 Task: Help me in understanding more about performance testing using the assistant
Action: Mouse scrolled (226, 169) with delta (0, 0)
Screenshot: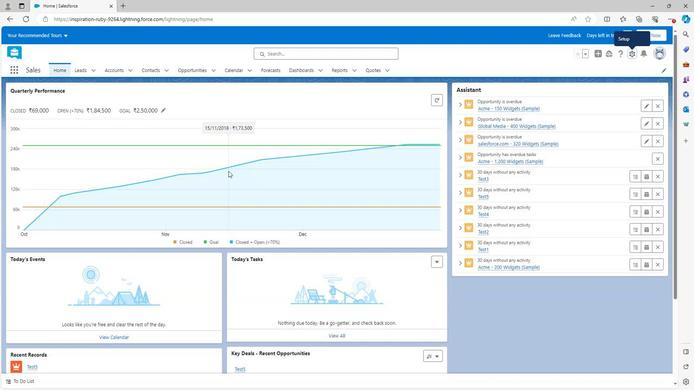 
Action: Mouse scrolled (226, 169) with delta (0, 0)
Screenshot: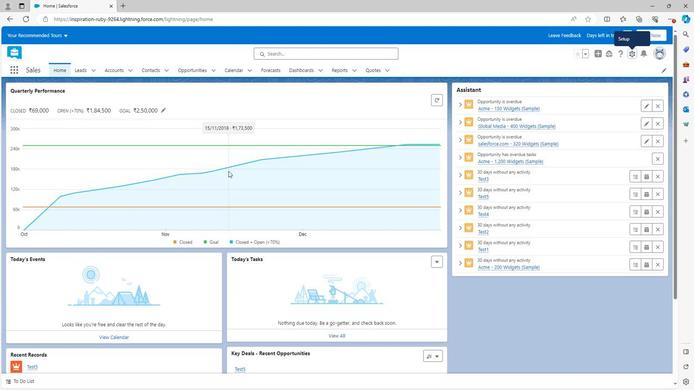 
Action: Mouse scrolled (226, 169) with delta (0, 0)
Screenshot: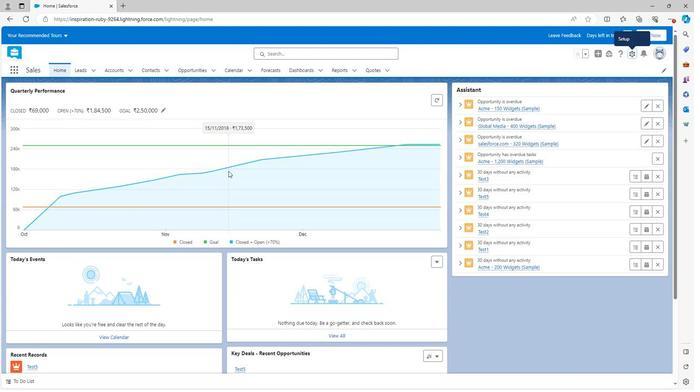 
Action: Mouse scrolled (226, 169) with delta (0, 0)
Screenshot: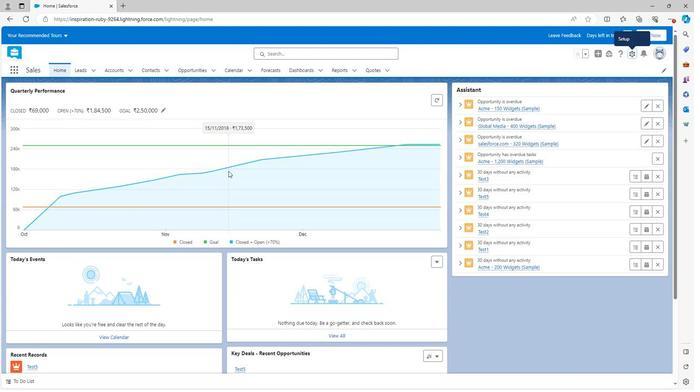 
Action: Mouse scrolled (226, 170) with delta (0, 0)
Screenshot: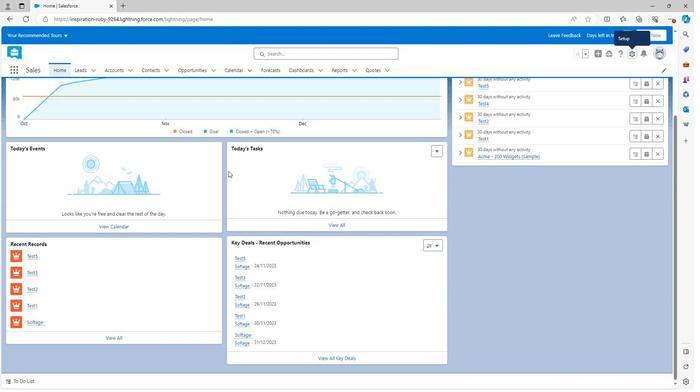 
Action: Mouse scrolled (226, 170) with delta (0, 0)
Screenshot: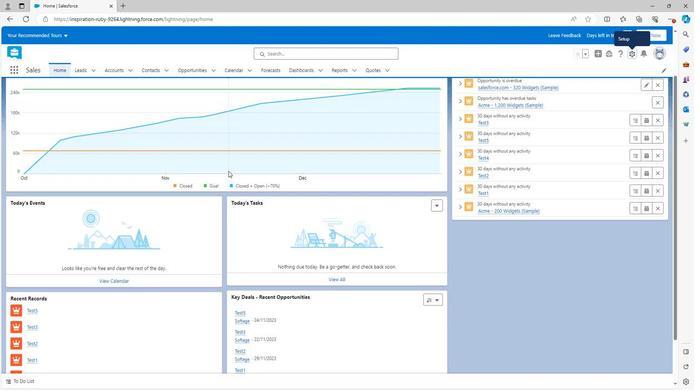 
Action: Mouse scrolled (226, 170) with delta (0, 0)
Screenshot: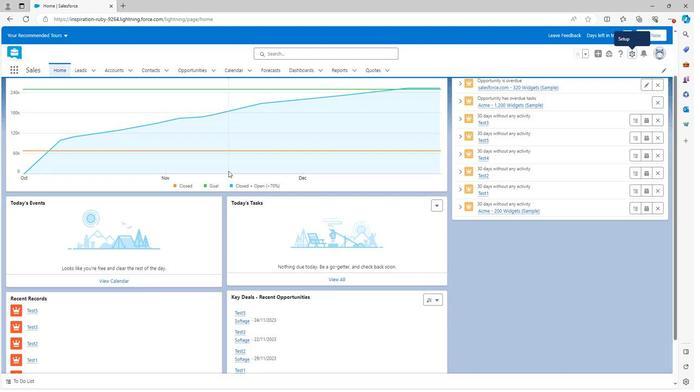 
Action: Mouse scrolled (226, 170) with delta (0, 0)
Screenshot: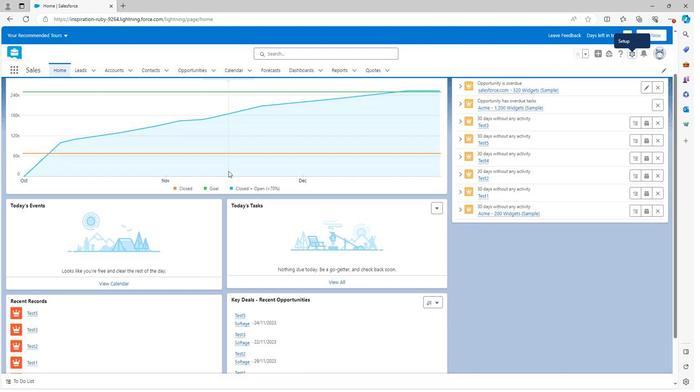 
Action: Mouse scrolled (226, 170) with delta (0, 0)
Screenshot: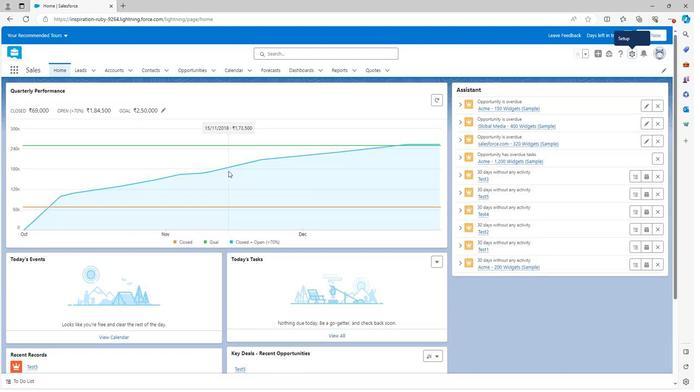 
Action: Mouse scrolled (226, 170) with delta (0, 0)
Screenshot: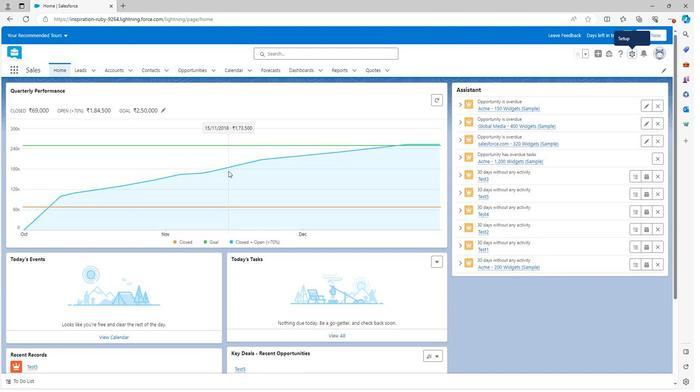 
Action: Mouse moved to (627, 50)
Screenshot: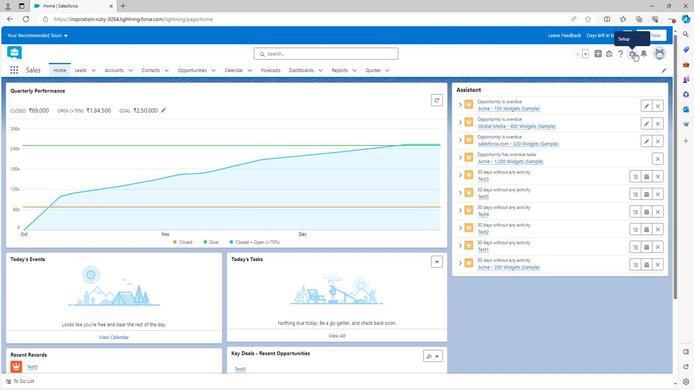 
Action: Mouse pressed left at (627, 50)
Screenshot: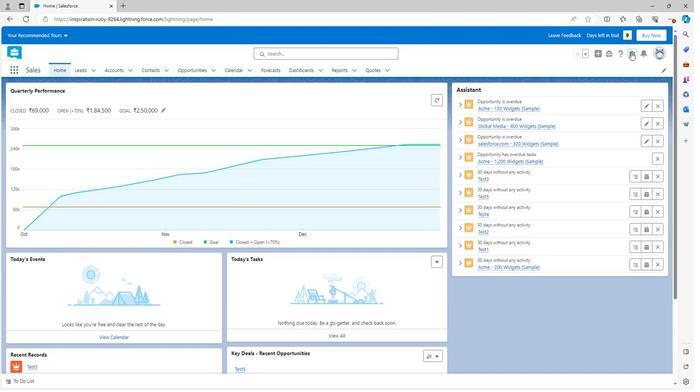 
Action: Mouse moved to (595, 72)
Screenshot: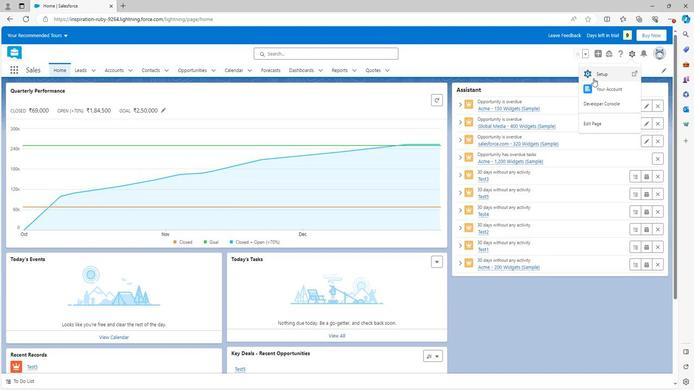 
Action: Mouse pressed left at (595, 72)
Screenshot: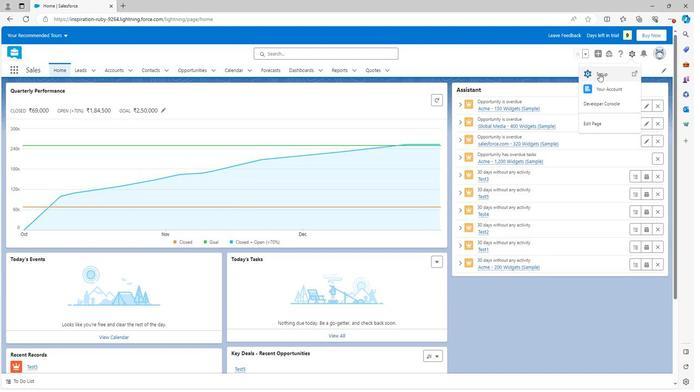 
Action: Mouse moved to (7, 329)
Screenshot: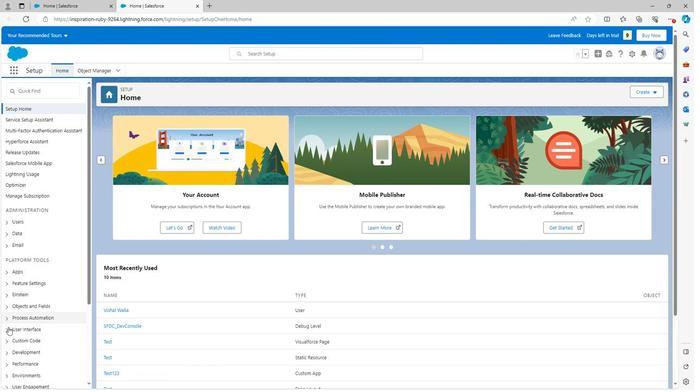 
Action: Mouse scrolled (7, 329) with delta (0, 0)
Screenshot: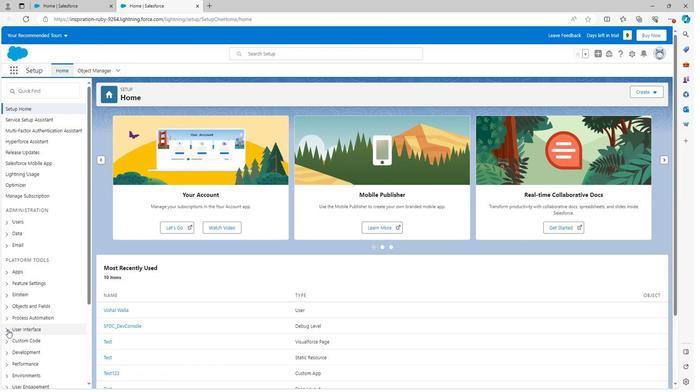 
Action: Mouse moved to (5, 317)
Screenshot: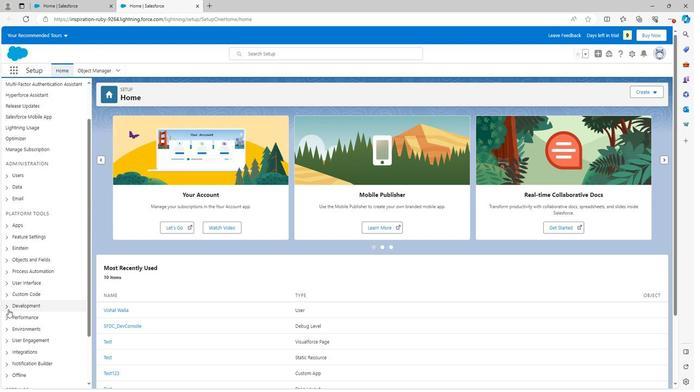 
Action: Mouse pressed left at (5, 317)
Screenshot: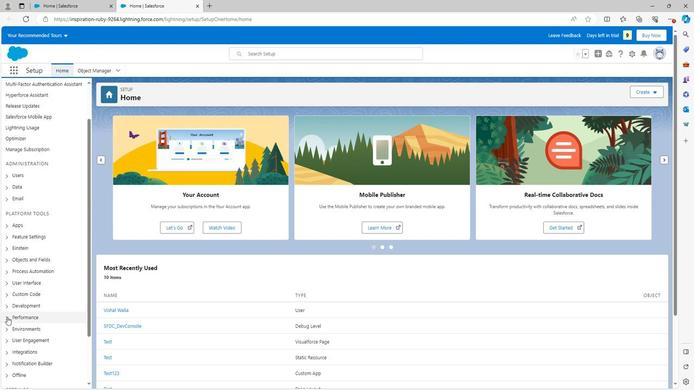 
Action: Mouse moved to (14, 330)
Screenshot: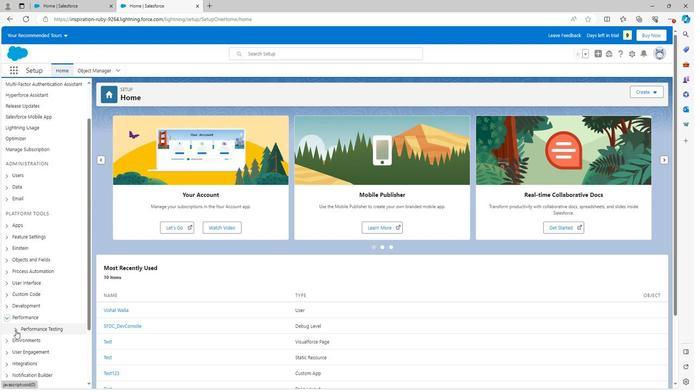 
Action: Mouse pressed left at (14, 330)
Screenshot: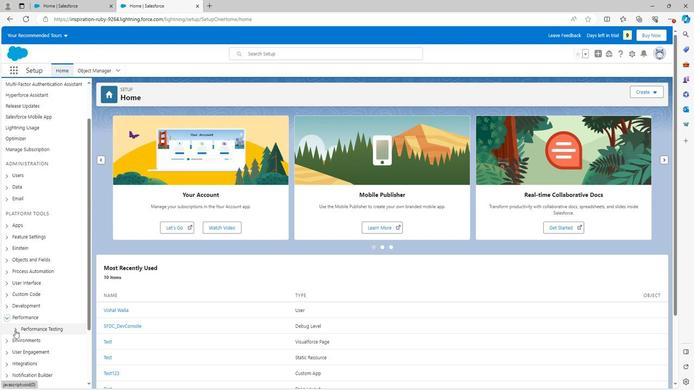 
Action: Mouse moved to (49, 340)
Screenshot: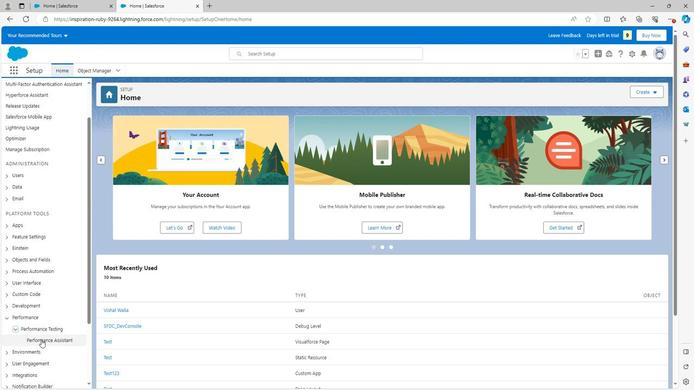 
Action: Mouse pressed left at (49, 340)
Screenshot: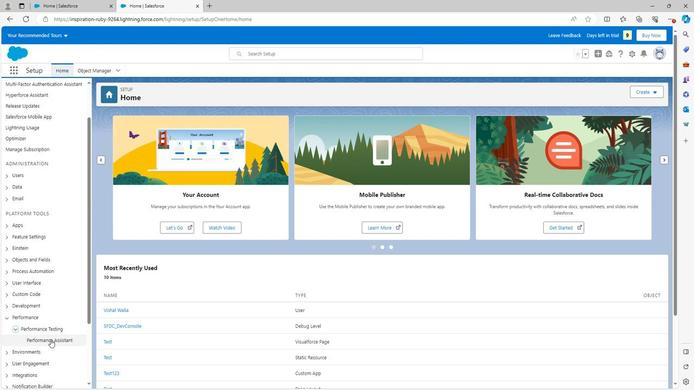 
Action: Mouse moved to (306, 193)
Screenshot: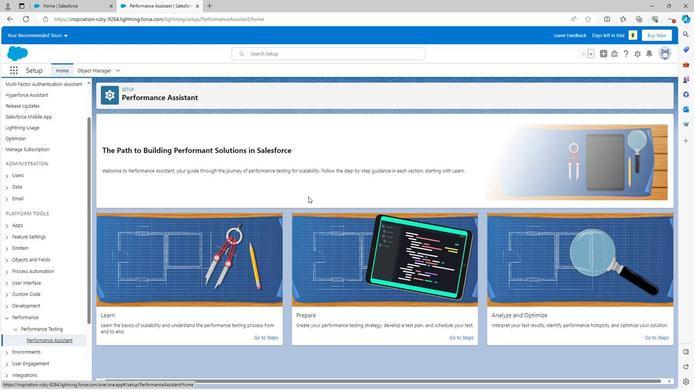 
Action: Mouse scrolled (306, 193) with delta (0, 0)
Screenshot: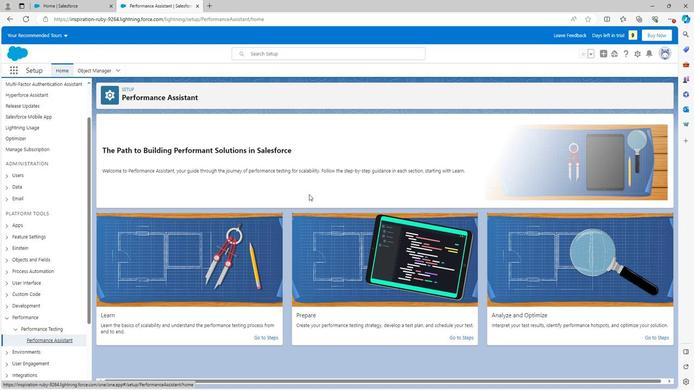
Action: Mouse scrolled (306, 193) with delta (0, 0)
Screenshot: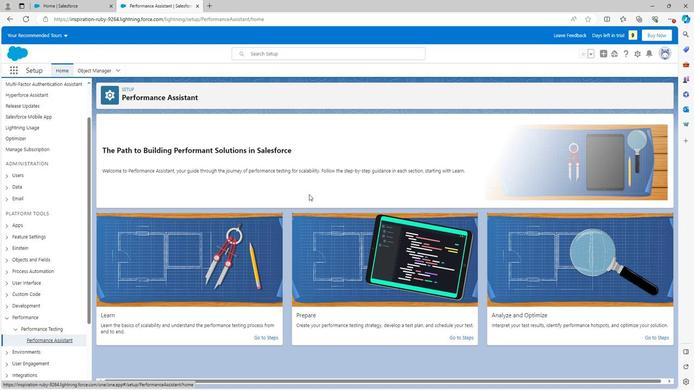 
Action: Mouse scrolled (306, 193) with delta (0, 0)
Screenshot: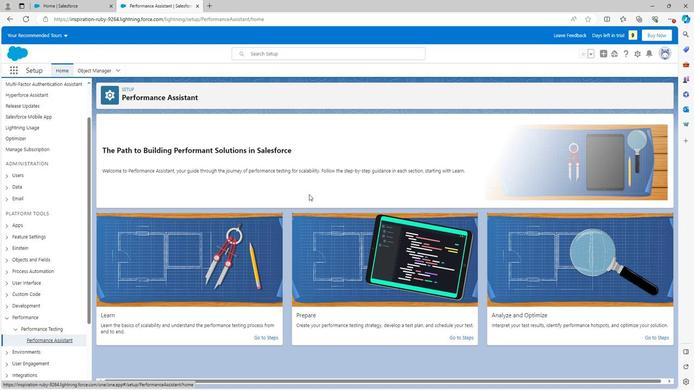 
Action: Mouse scrolled (306, 193) with delta (0, 0)
Screenshot: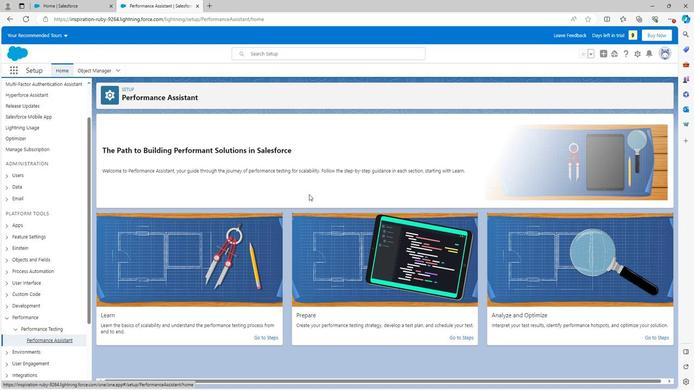 
Action: Mouse moved to (263, 336)
Screenshot: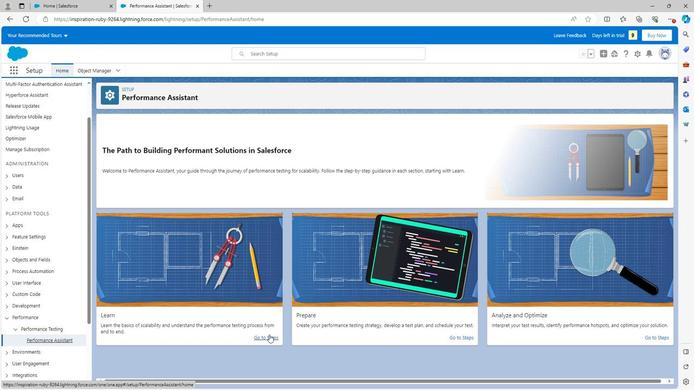
Action: Mouse pressed left at (263, 336)
Screenshot: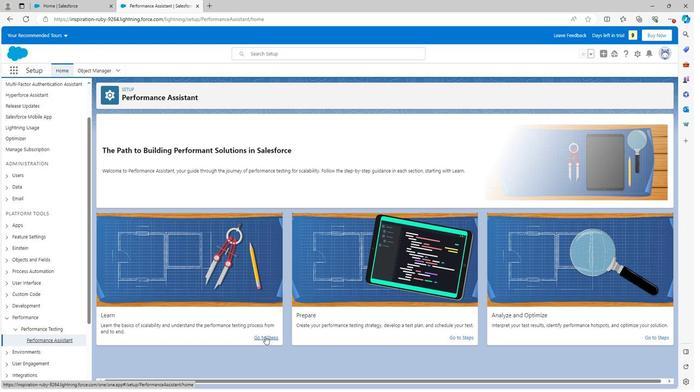 
Action: Mouse moved to (235, 296)
Screenshot: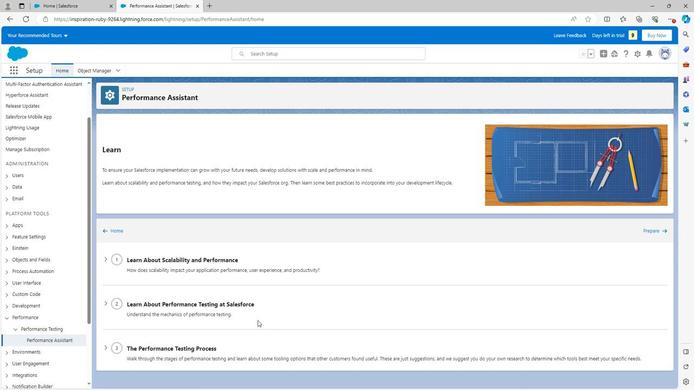 
Action: Mouse scrolled (235, 296) with delta (0, 0)
Screenshot: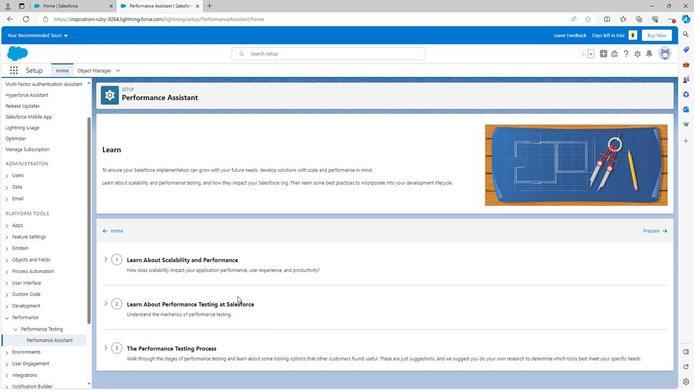 
Action: Mouse scrolled (235, 296) with delta (0, 0)
Screenshot: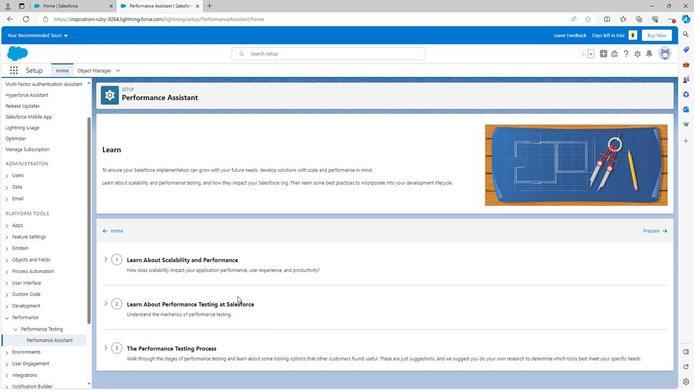 
Action: Mouse scrolled (235, 296) with delta (0, 0)
Screenshot: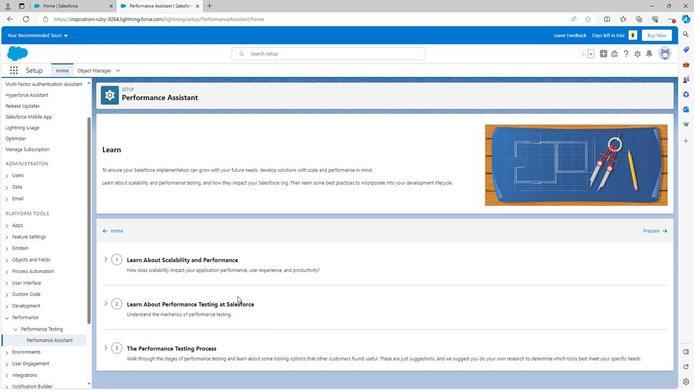 
Action: Mouse scrolled (235, 296) with delta (0, 0)
Screenshot: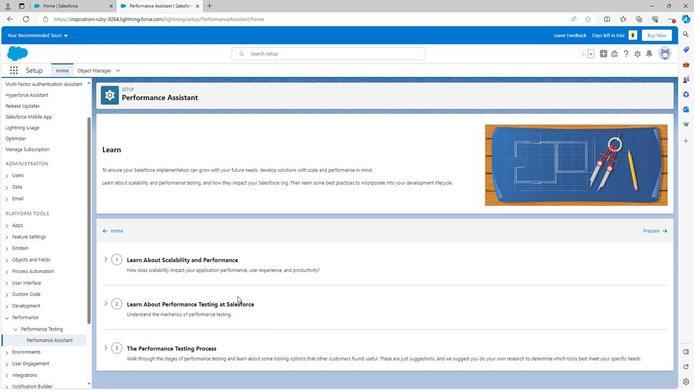 
Action: Mouse scrolled (235, 296) with delta (0, 0)
Screenshot: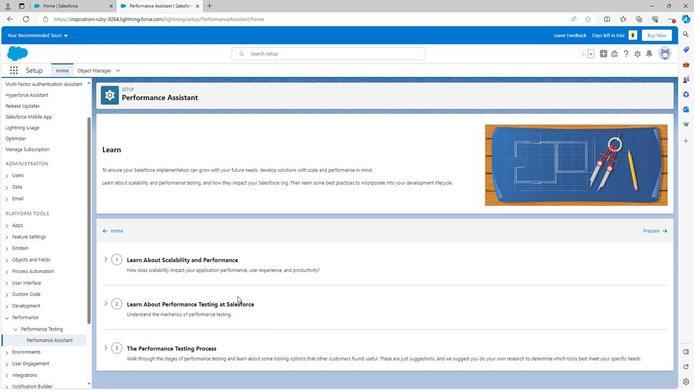 
Action: Mouse scrolled (235, 296) with delta (0, 0)
Screenshot: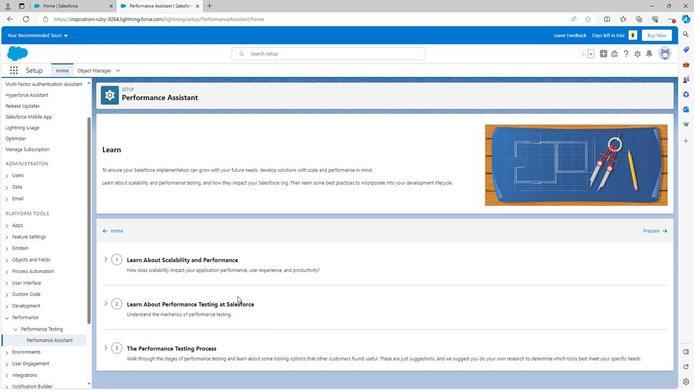 
Action: Mouse scrolled (235, 296) with delta (0, 0)
Screenshot: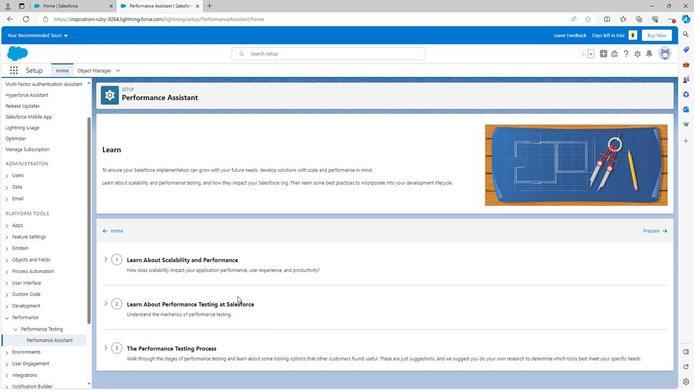 
Action: Mouse scrolled (235, 296) with delta (0, 0)
Screenshot: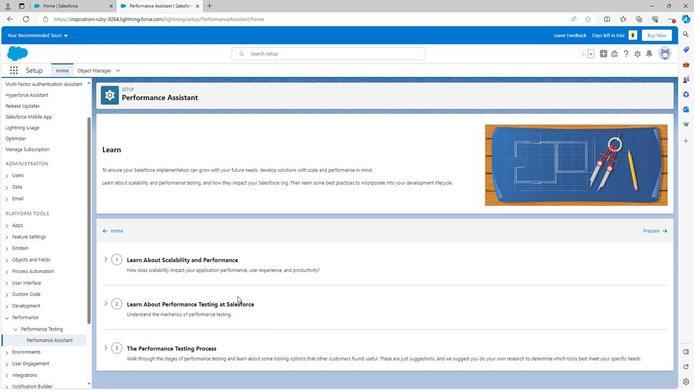 
Action: Mouse scrolled (235, 296) with delta (0, 0)
Screenshot: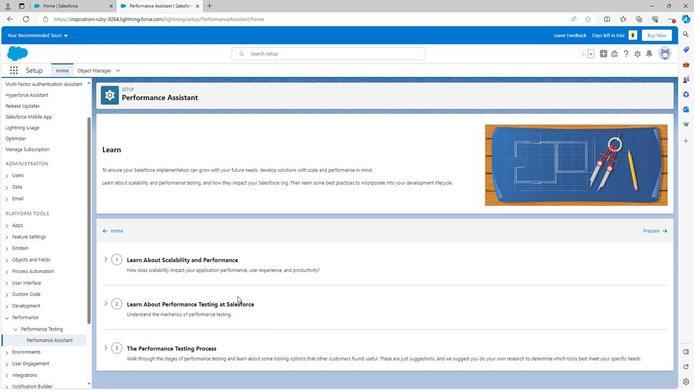 
Action: Mouse moved to (113, 227)
Screenshot: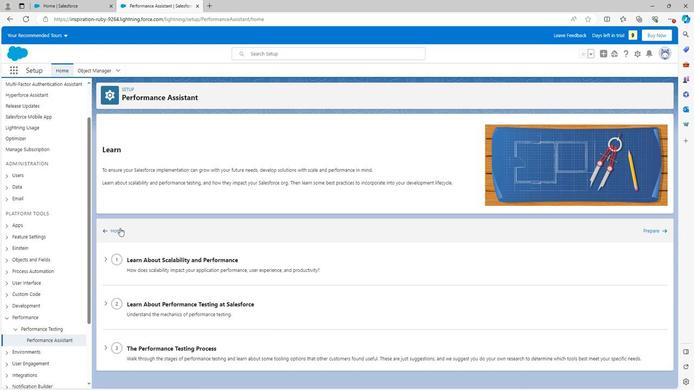 
Action: Mouse pressed left at (113, 227)
Screenshot: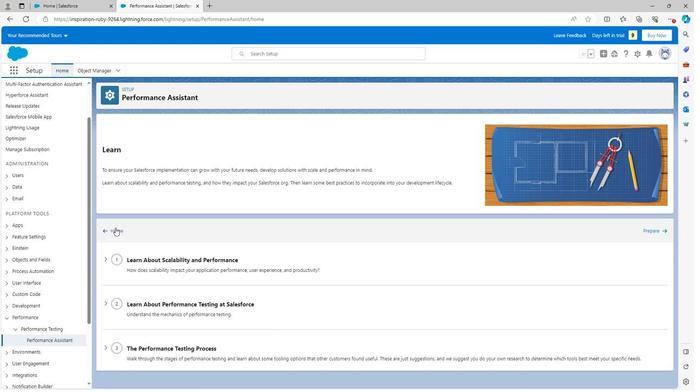 
Action: Mouse moved to (449, 335)
Screenshot: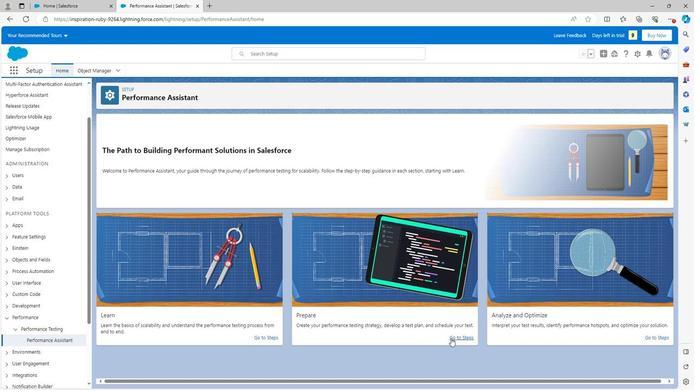 
Action: Mouse pressed left at (449, 335)
Screenshot: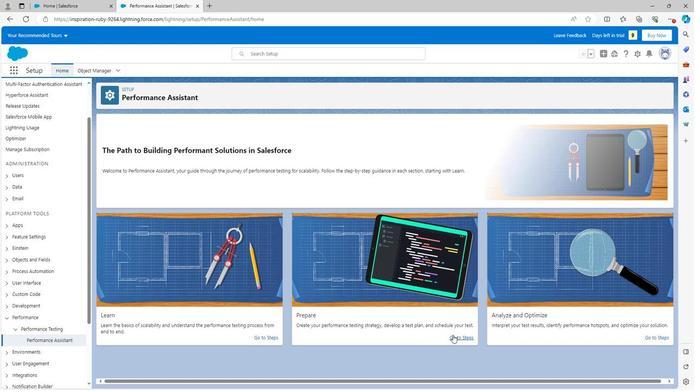 
Action: Mouse moved to (368, 307)
Screenshot: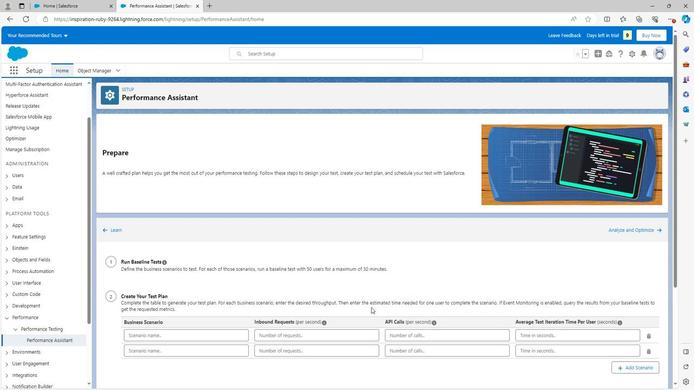 
Action: Mouse scrolled (368, 307) with delta (0, 0)
Screenshot: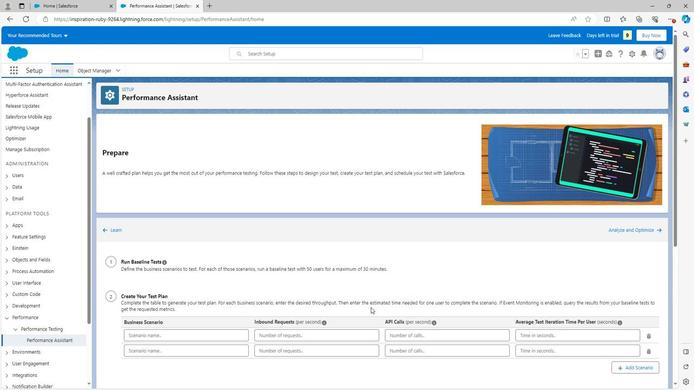
Action: Mouse scrolled (368, 307) with delta (0, 0)
Screenshot: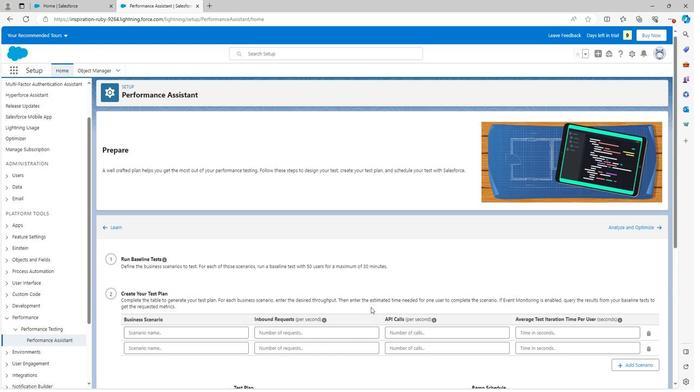 
Action: Mouse moved to (368, 307)
Screenshot: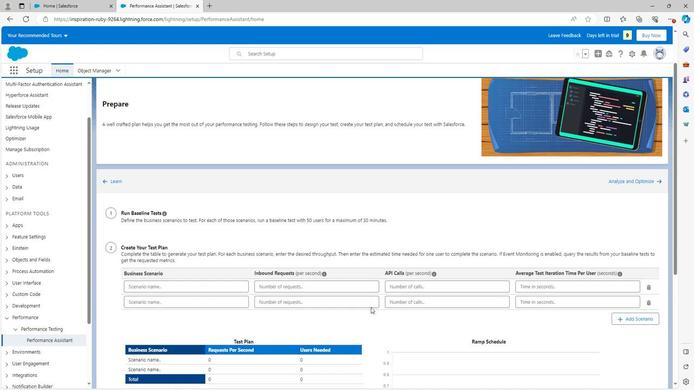 
Action: Mouse scrolled (368, 307) with delta (0, 0)
Screenshot: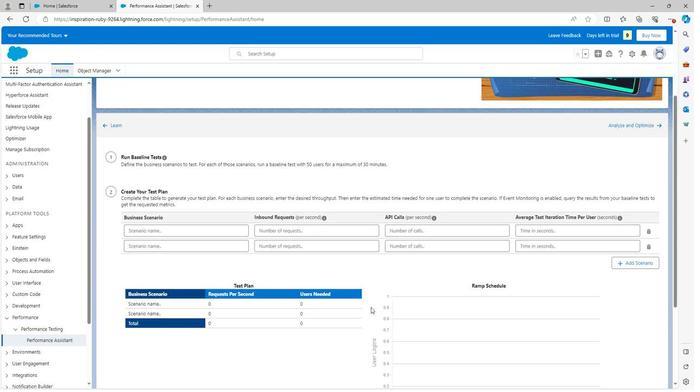 
Action: Mouse scrolled (368, 307) with delta (0, 0)
Screenshot: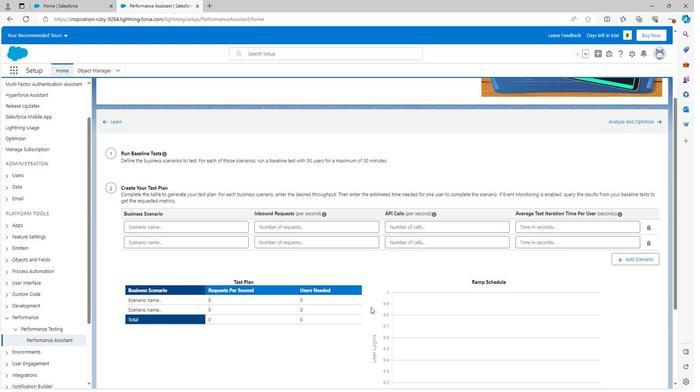 
Action: Mouse scrolled (368, 307) with delta (0, 0)
Screenshot: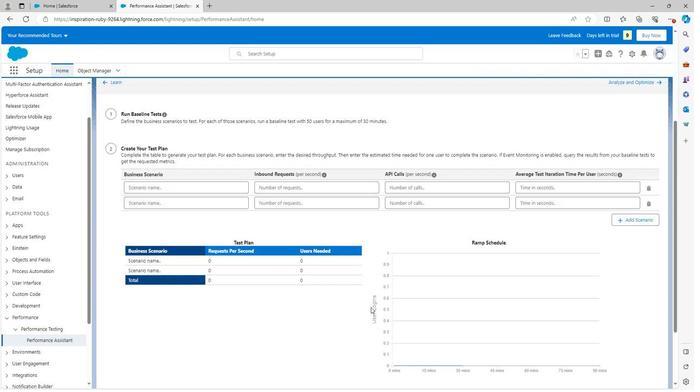 
Action: Mouse scrolled (368, 307) with delta (0, 0)
Screenshot: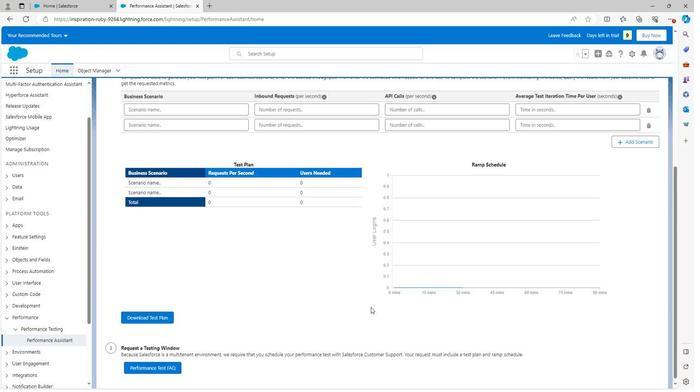 
Action: Mouse moved to (368, 307)
Screenshot: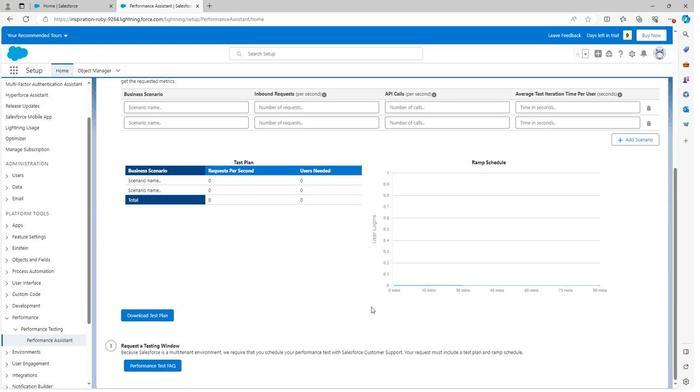 
Action: Mouse scrolled (368, 307) with delta (0, 0)
Screenshot: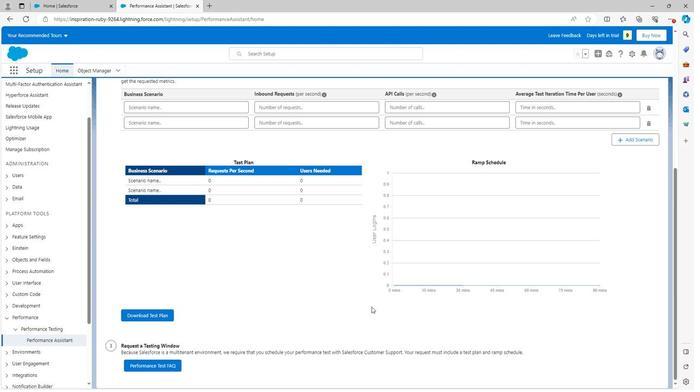 
Action: Mouse scrolled (368, 307) with delta (0, 0)
Screenshot: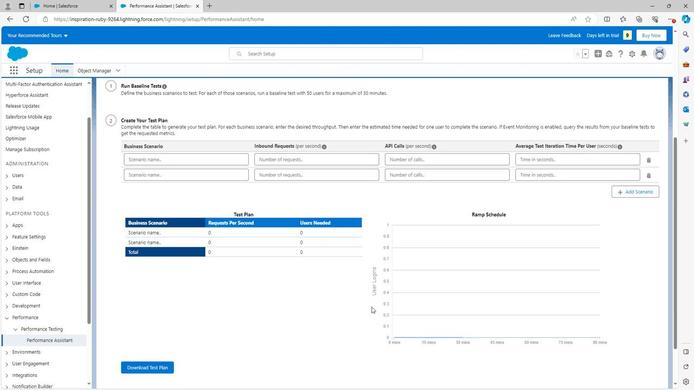 
Action: Mouse scrolled (368, 307) with delta (0, 0)
Screenshot: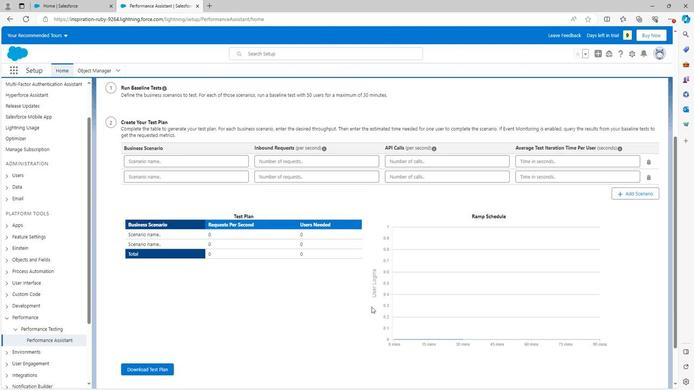 
Action: Mouse scrolled (368, 307) with delta (0, 0)
Screenshot: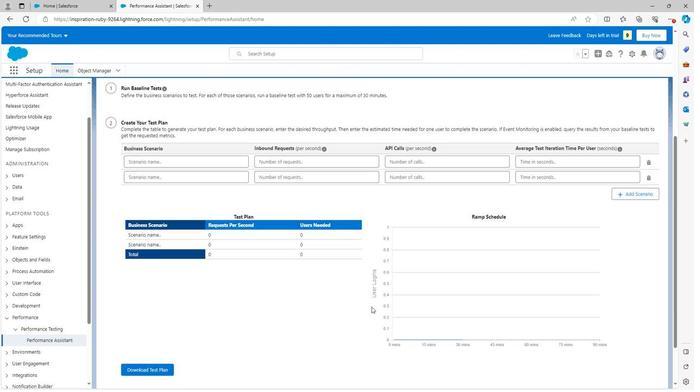 
Action: Mouse moved to (105, 218)
Screenshot: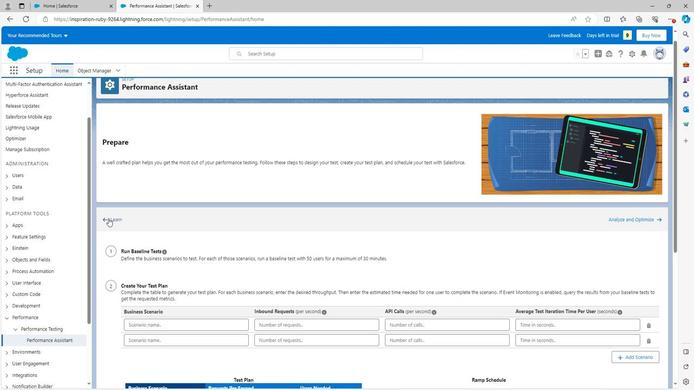 
Action: Mouse pressed left at (105, 218)
Screenshot: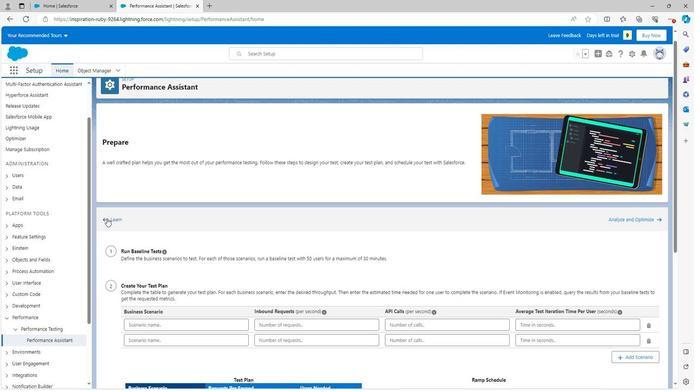 
Action: Mouse moved to (111, 232)
Screenshot: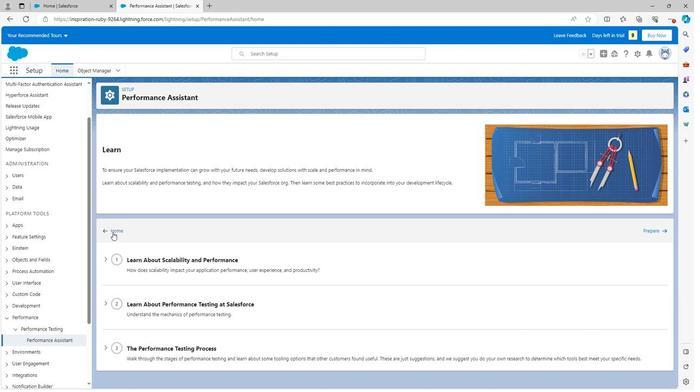 
Action: Mouse pressed left at (111, 232)
Screenshot: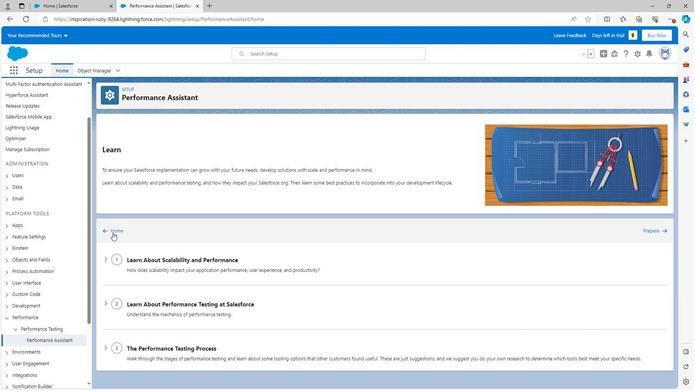 
Action: Mouse moved to (650, 337)
Screenshot: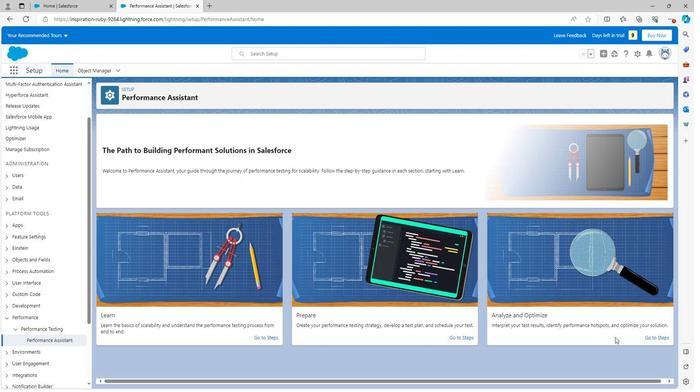 
Action: Mouse pressed left at (650, 337)
Screenshot: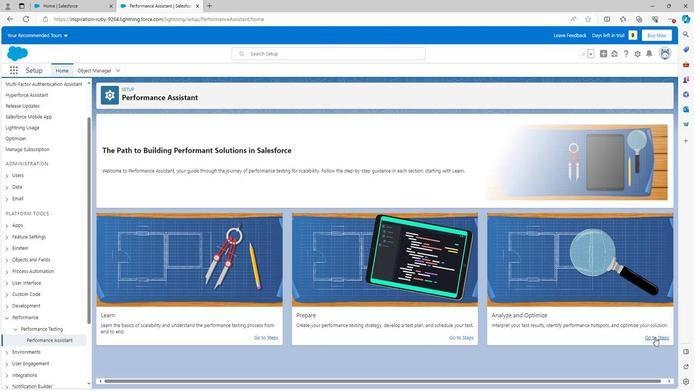 
Action: Mouse moved to (364, 240)
Screenshot: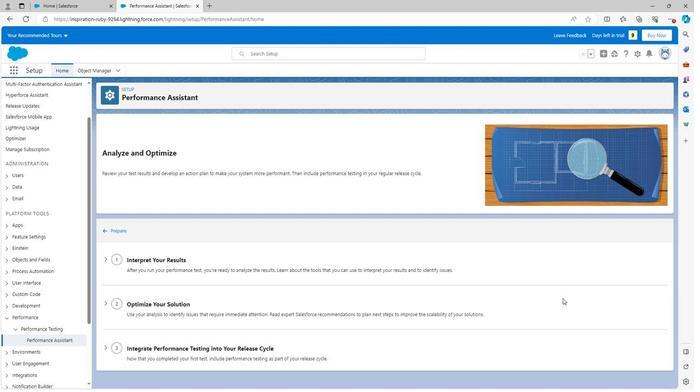 
Action: Mouse scrolled (364, 240) with delta (0, 0)
Screenshot: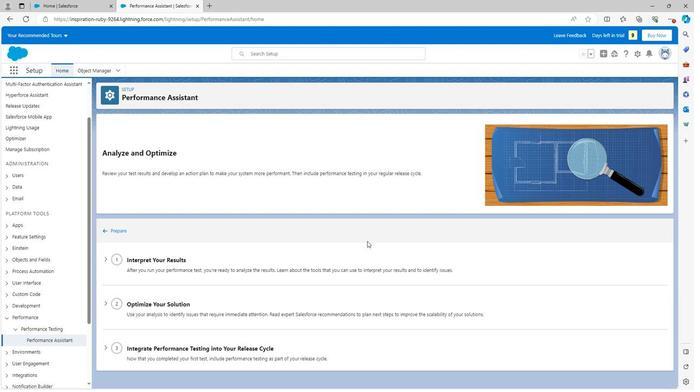 
Action: Mouse scrolled (364, 240) with delta (0, 0)
Screenshot: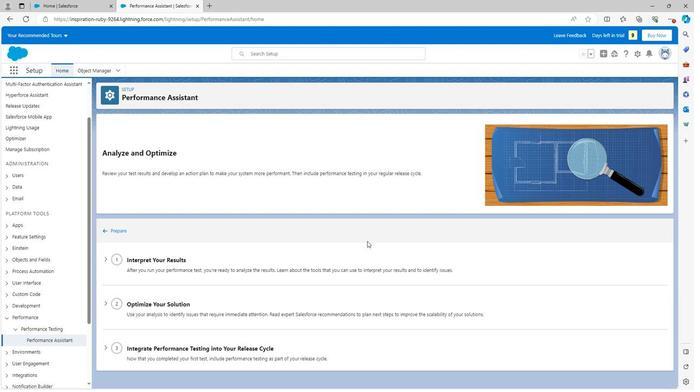 
Action: Mouse scrolled (364, 240) with delta (0, 0)
Screenshot: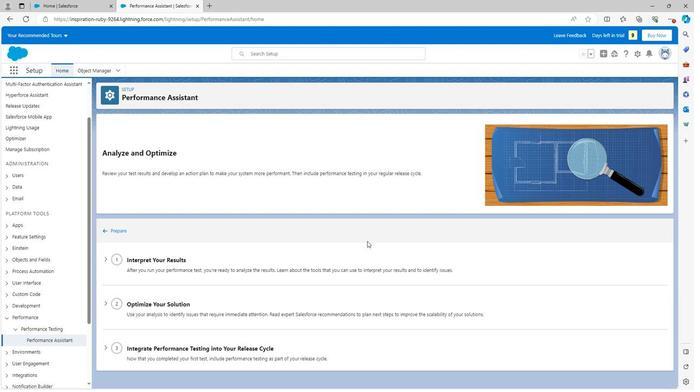 
Action: Mouse scrolled (364, 240) with delta (0, 0)
Screenshot: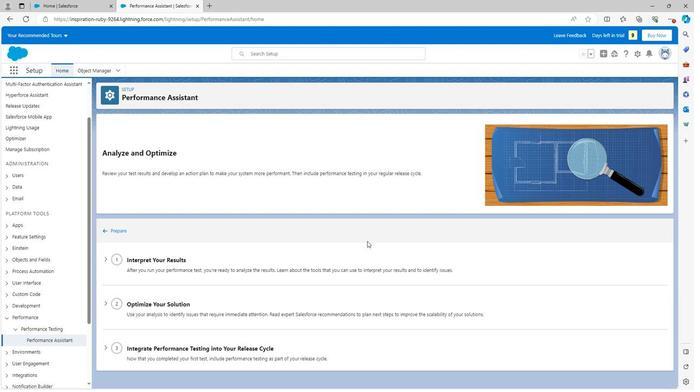 
Action: Mouse scrolled (364, 240) with delta (0, 0)
Screenshot: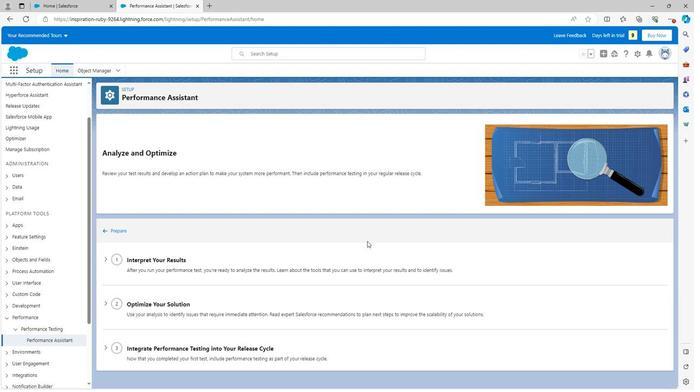 
Action: Mouse moved to (325, 283)
Screenshot: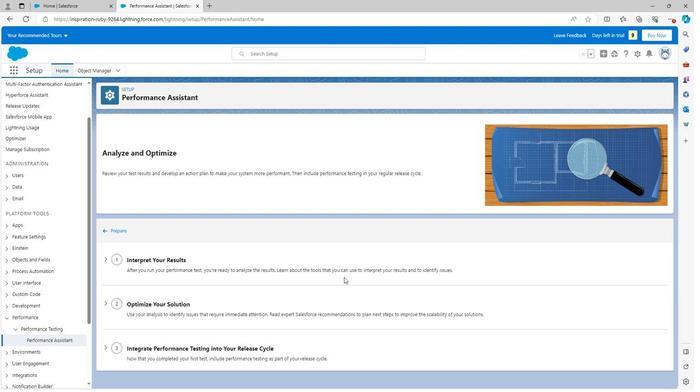 
Action: Mouse scrolled (325, 283) with delta (0, 0)
Screenshot: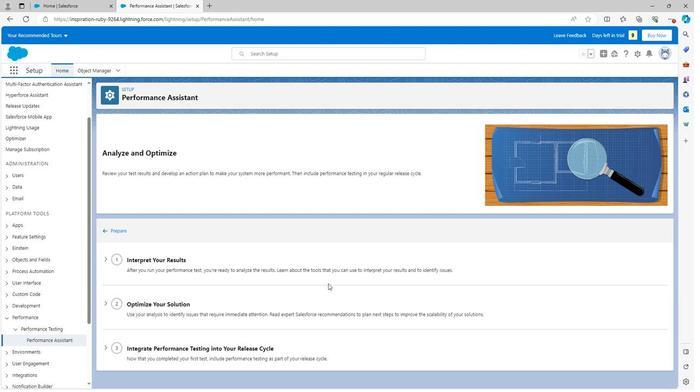 
Action: Mouse scrolled (325, 283) with delta (0, 0)
Screenshot: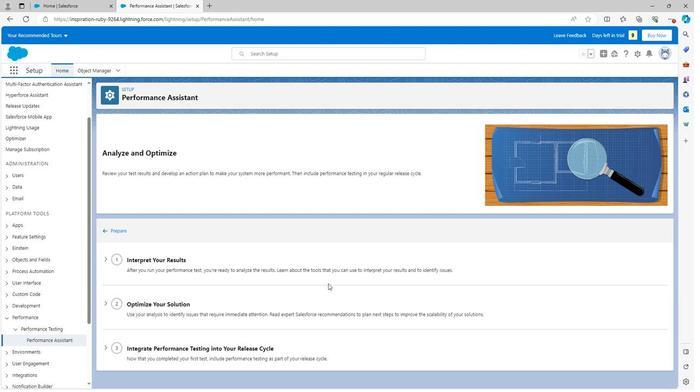 
Action: Mouse scrolled (325, 283) with delta (0, 0)
Screenshot: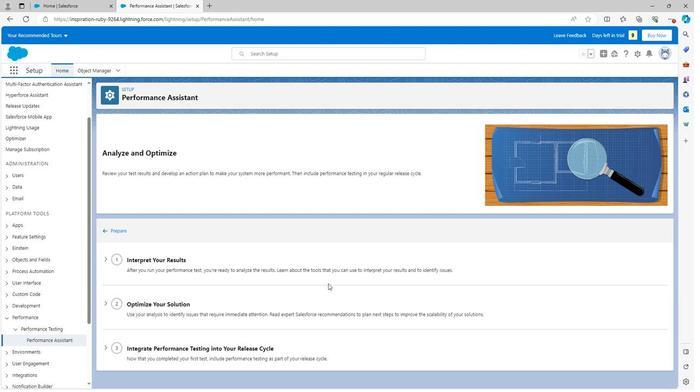 
Action: Mouse scrolled (325, 283) with delta (0, 0)
Screenshot: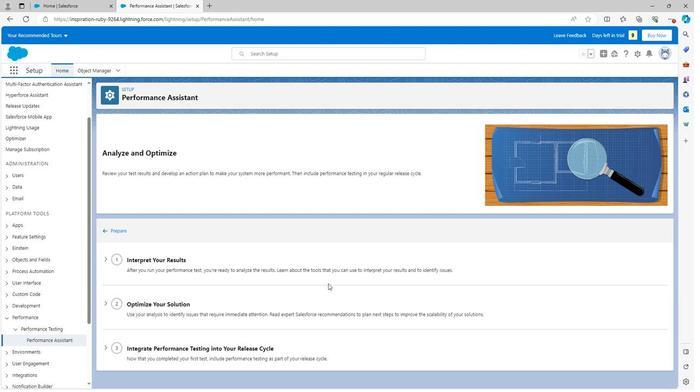 
Action: Mouse scrolled (325, 283) with delta (0, 0)
Screenshot: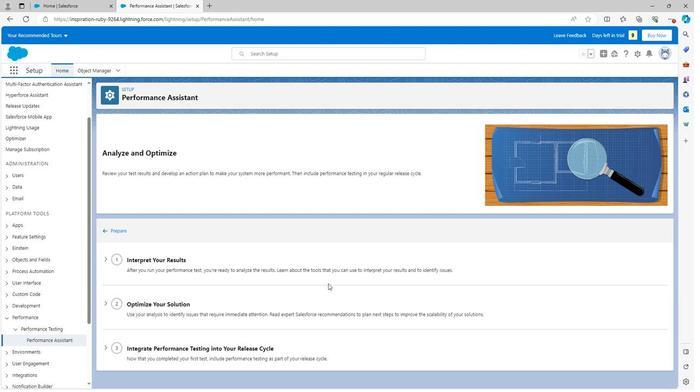 
Action: Mouse scrolled (325, 283) with delta (0, 0)
Screenshot: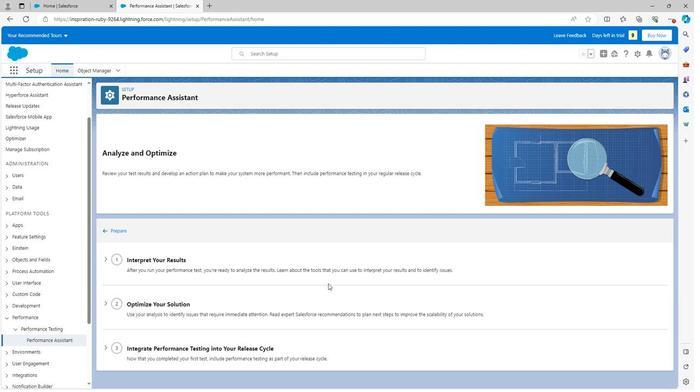 
Action: Mouse scrolled (325, 283) with delta (0, 0)
Screenshot: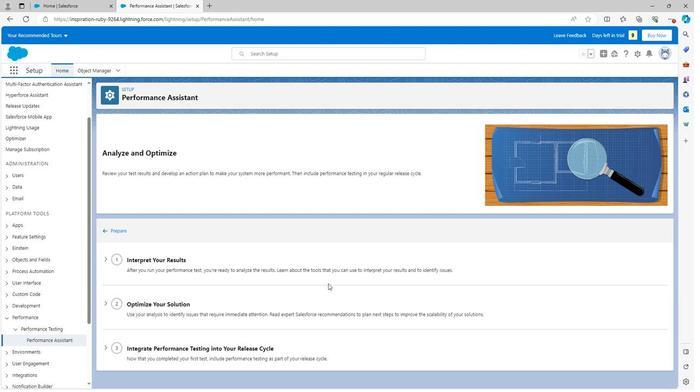 
Action: Mouse scrolled (325, 283) with delta (0, 0)
Screenshot: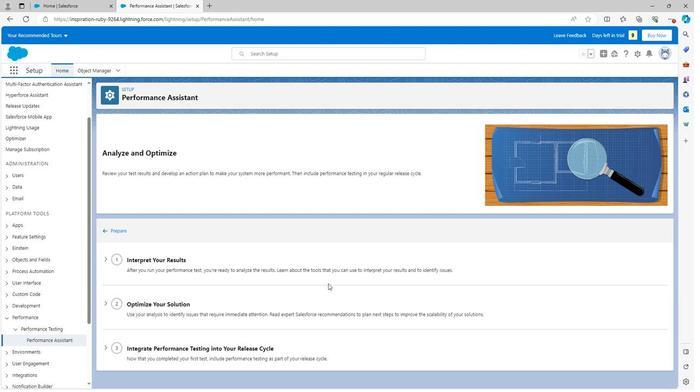 
Action: Mouse moved to (108, 230)
Screenshot: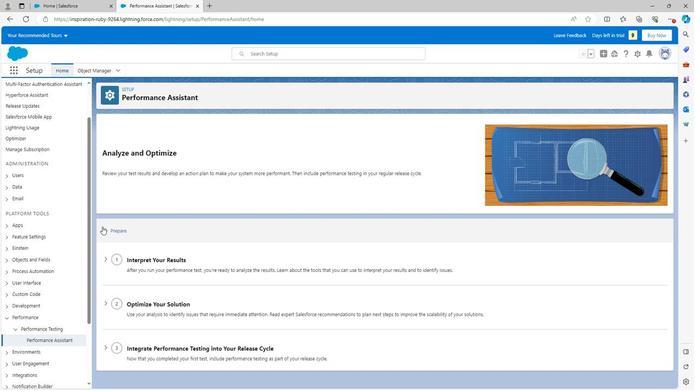 
Action: Mouse pressed left at (108, 230)
Screenshot: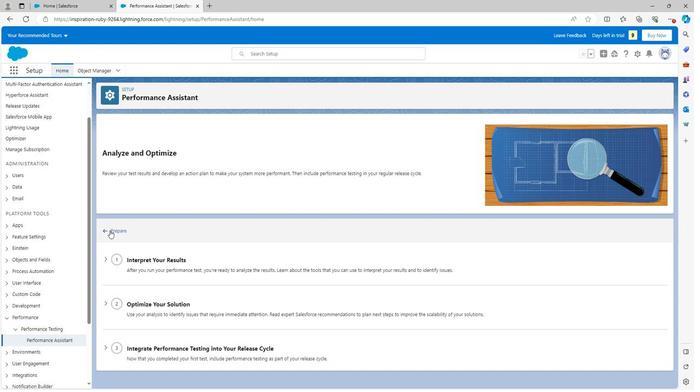 
Action: Mouse pressed left at (108, 230)
Screenshot: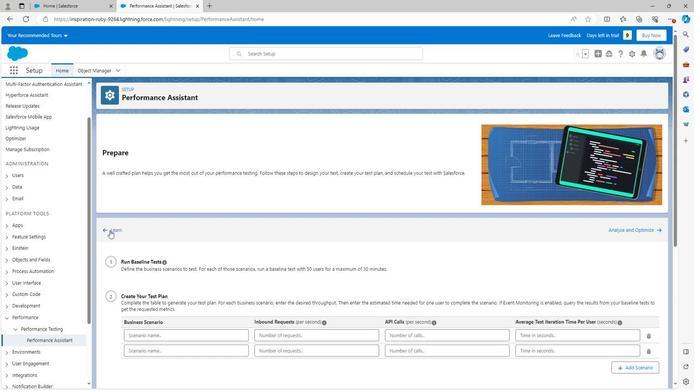 
Action: Mouse pressed left at (108, 230)
Screenshot: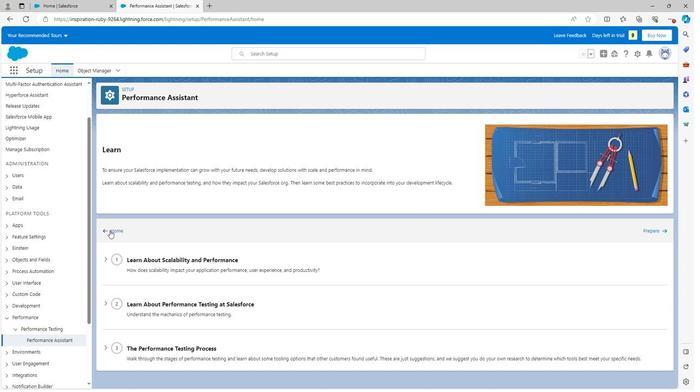 
Action: Mouse moved to (311, 193)
Screenshot: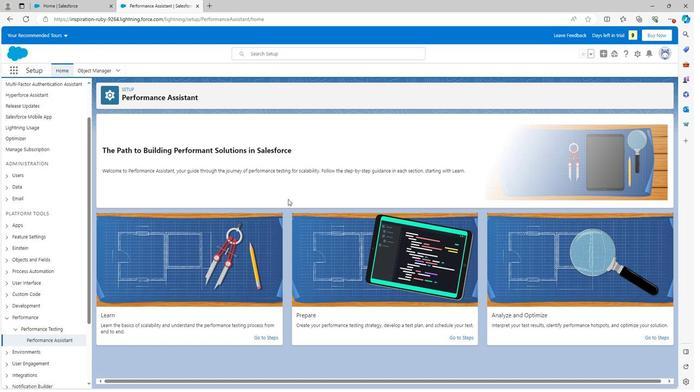 
Action: Mouse scrolled (311, 193) with delta (0, 0)
Screenshot: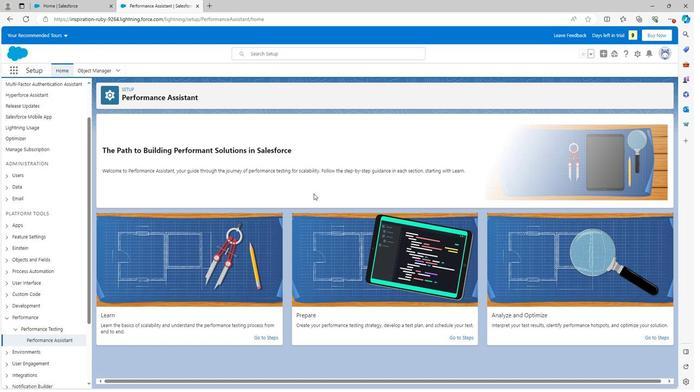 
Action: Mouse scrolled (311, 193) with delta (0, 0)
Screenshot: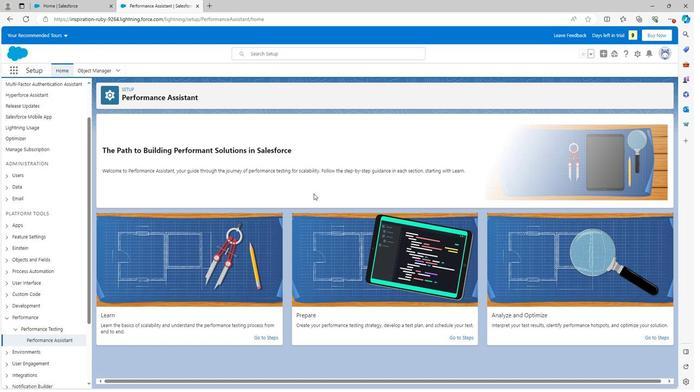 
Action: Mouse scrolled (311, 193) with delta (0, 0)
Screenshot: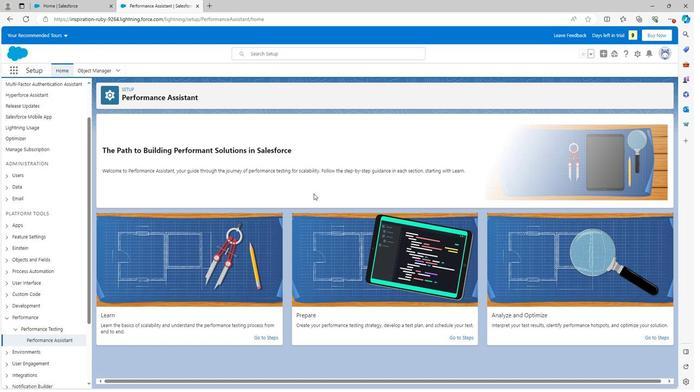 
